 Task: In Heading Arial with underline. Font size of heading  '18'Font style of data Calibri. Font size of data  9Alignment of headline & data Align center. Fill color in heading,  RedFont color of data Black Apply border in Data No BorderIn the sheet  Budget Template Workbookbook
Action: Mouse moved to (1058, 129)
Screenshot: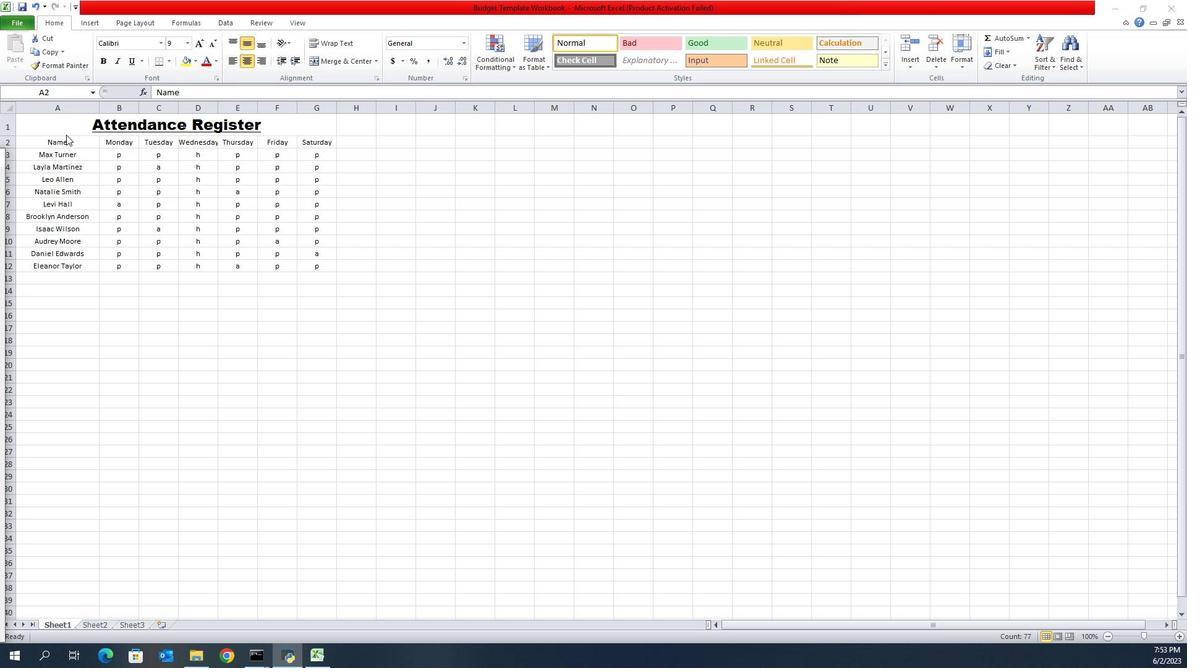 
Action: Mouse pressed left at (1058, 129)
Screenshot: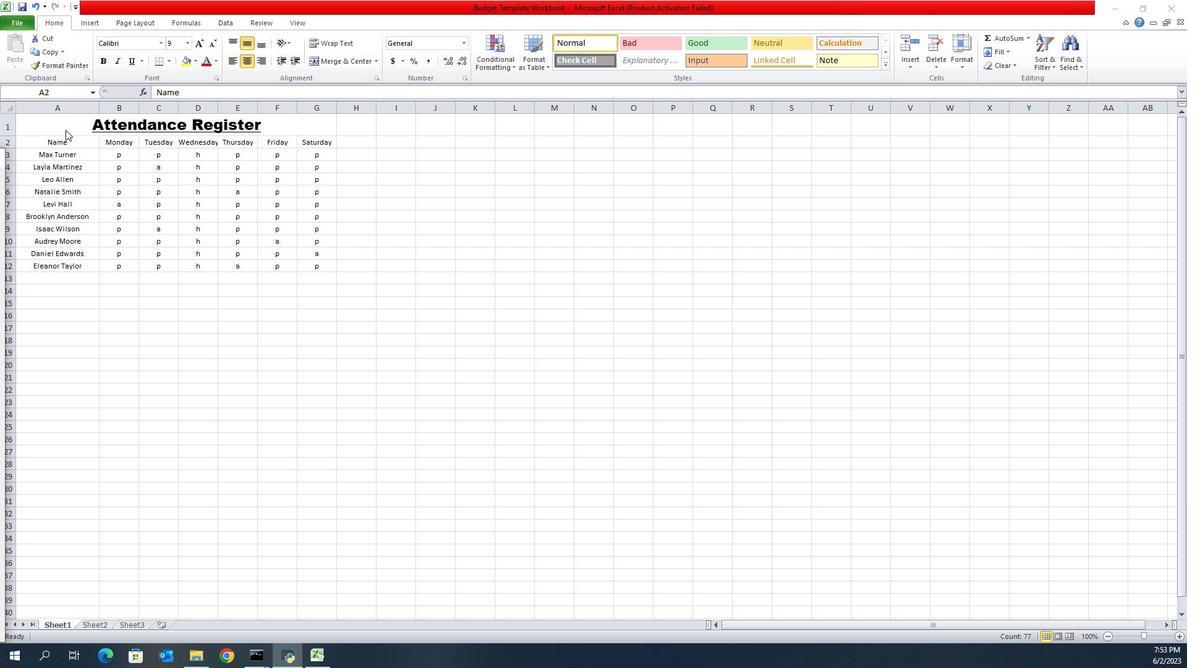 
Action: Mouse pressed left at (1058, 129)
Screenshot: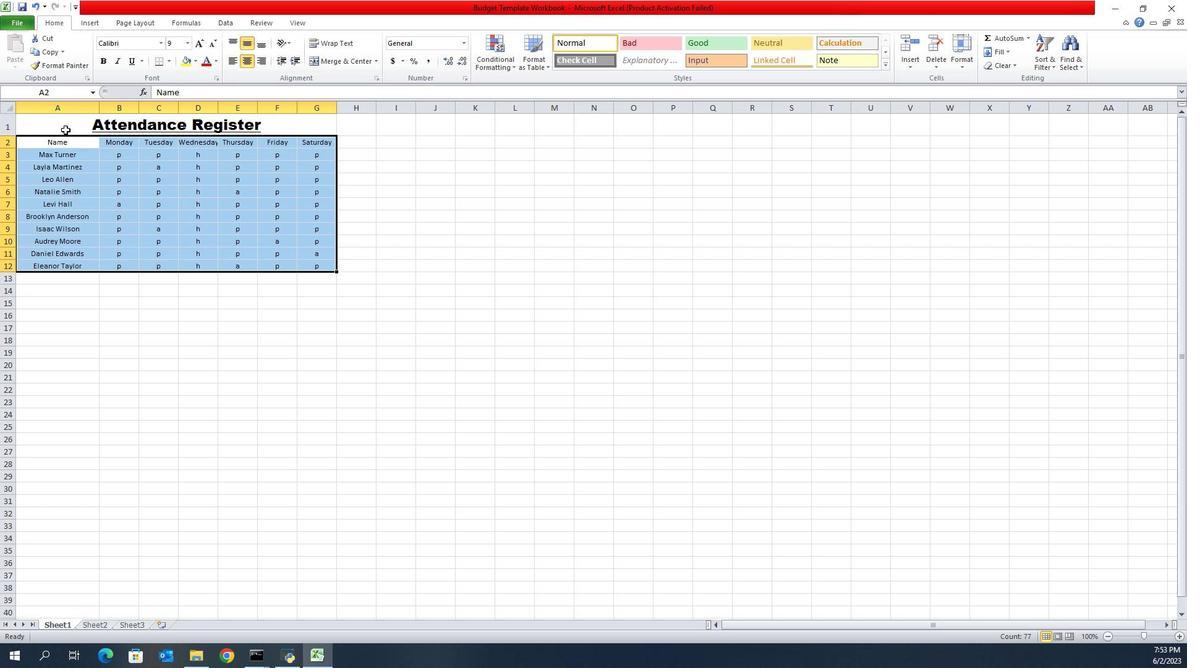
Action: Mouse moved to (1125, 43)
Screenshot: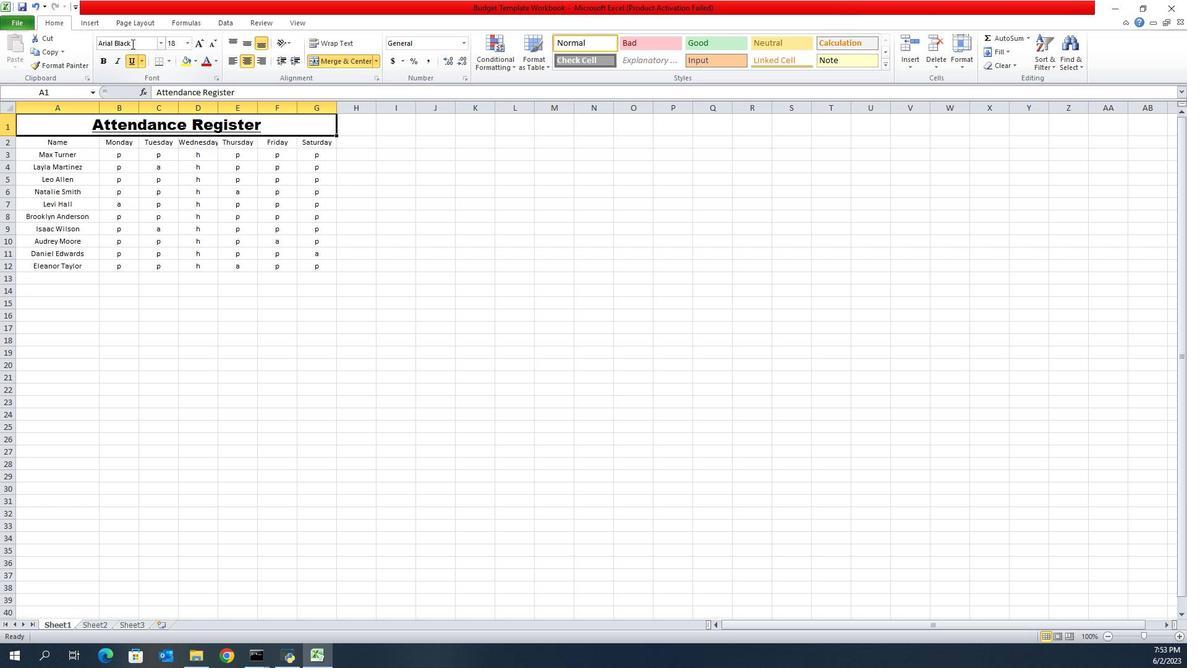 
Action: Mouse pressed left at (1125, 43)
Screenshot: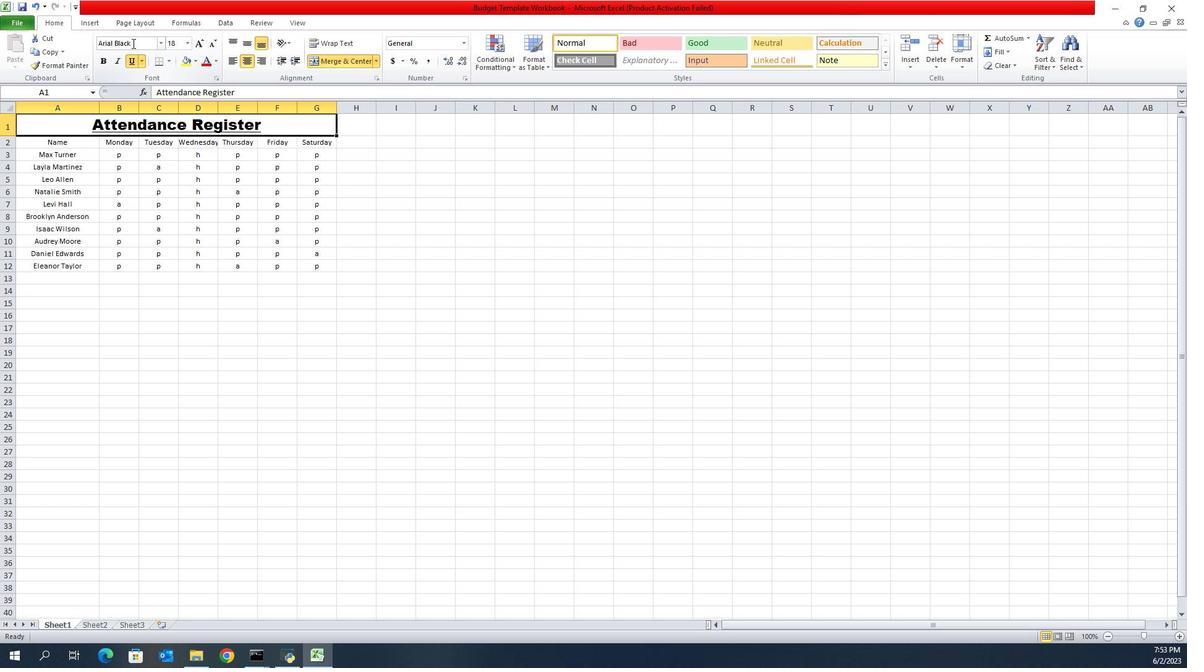 
Action: Key pressed <Key.shift>Arial<Key.enter>
Screenshot: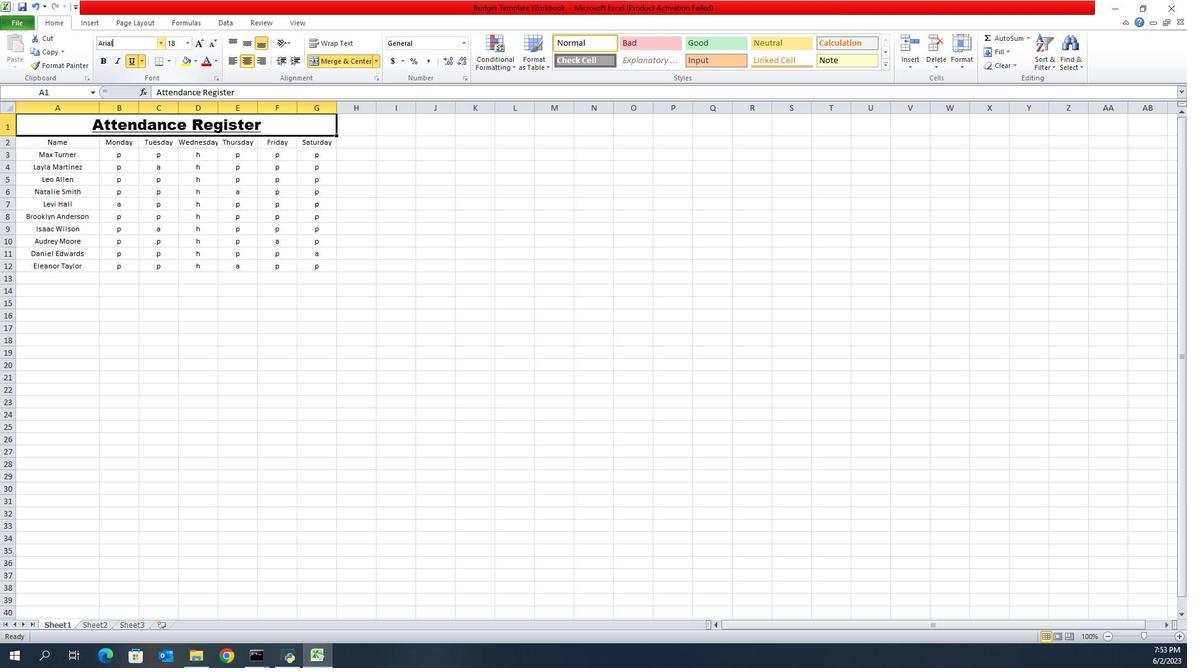 
Action: Mouse moved to (1067, 139)
Screenshot: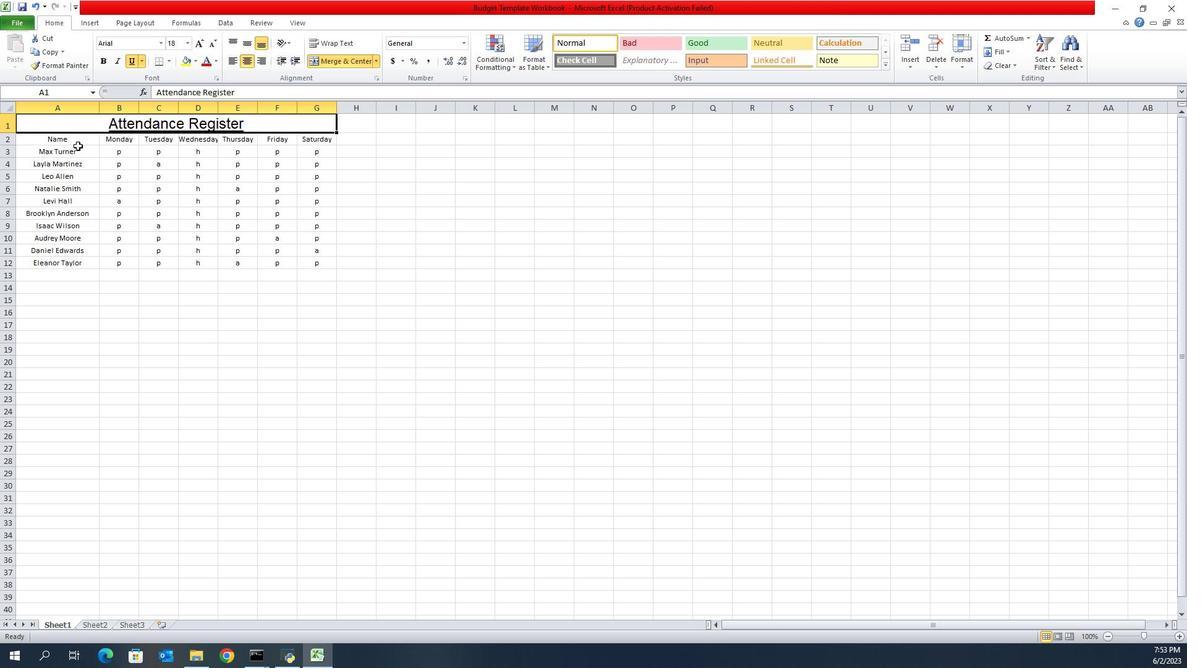 
Action: Mouse pressed left at (1067, 139)
Screenshot: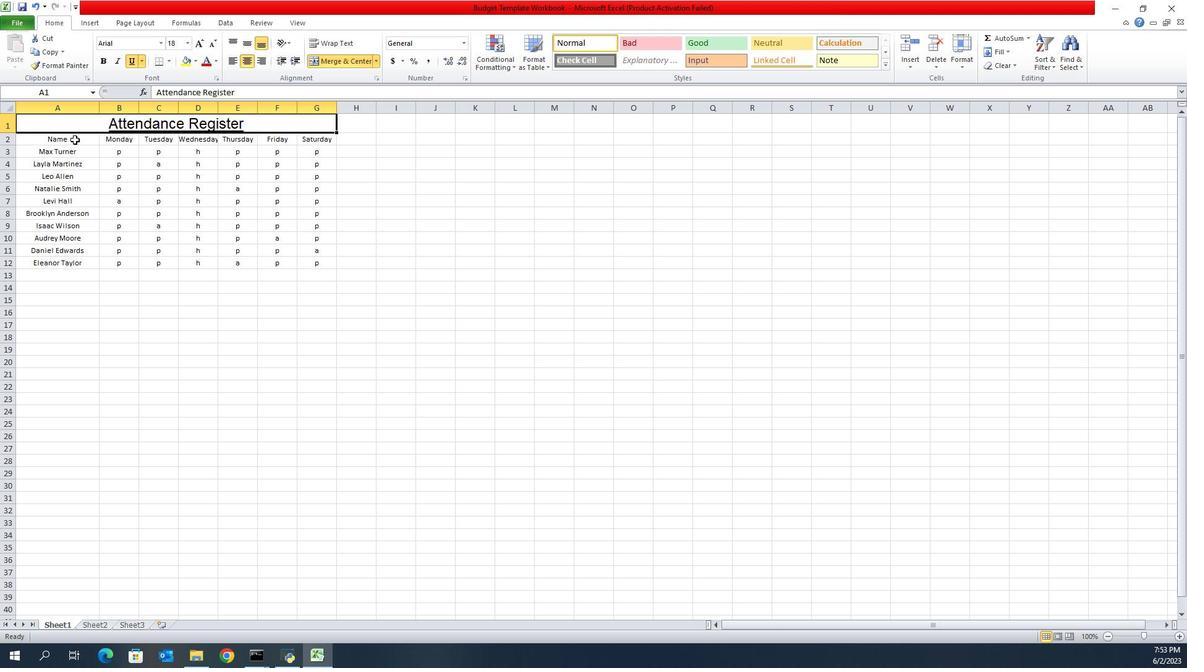 
Action: Mouse moved to (1059, 123)
Screenshot: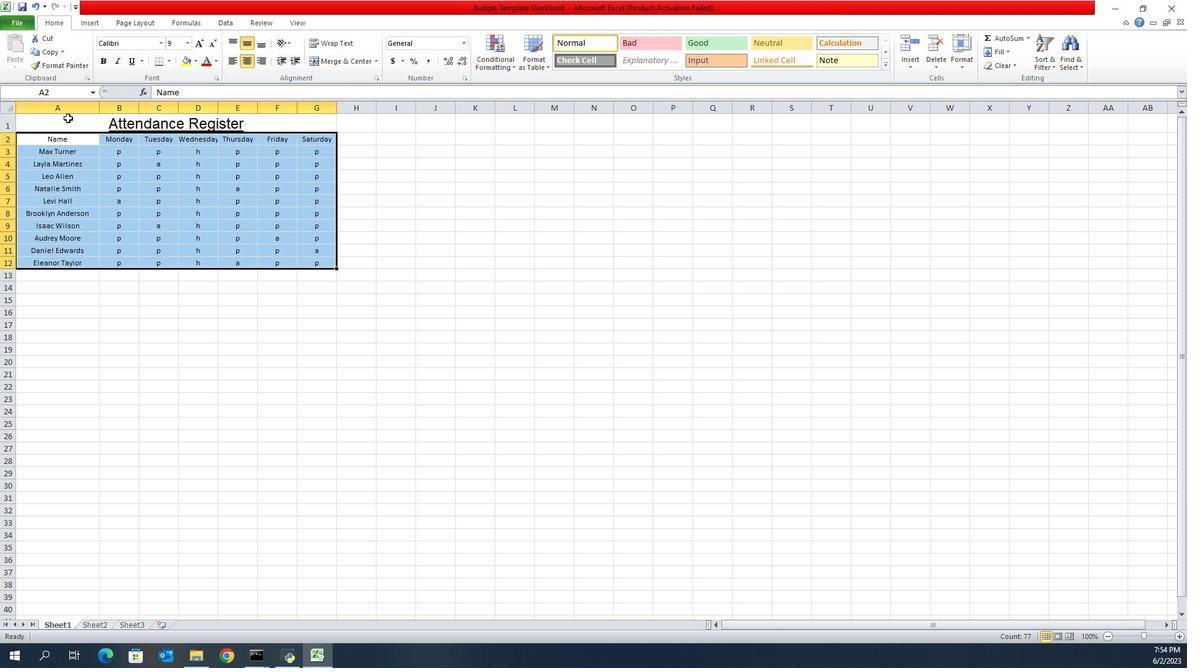 
Action: Mouse pressed left at (1059, 123)
Screenshot: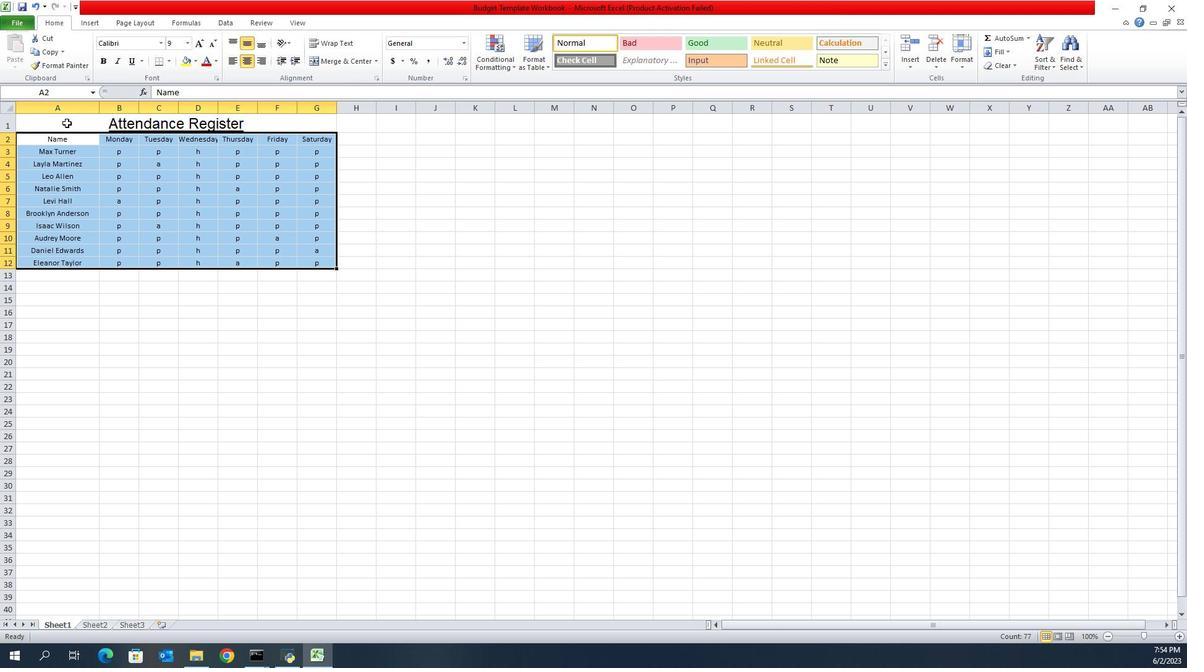 
Action: Mouse moved to (1198, 66)
Screenshot: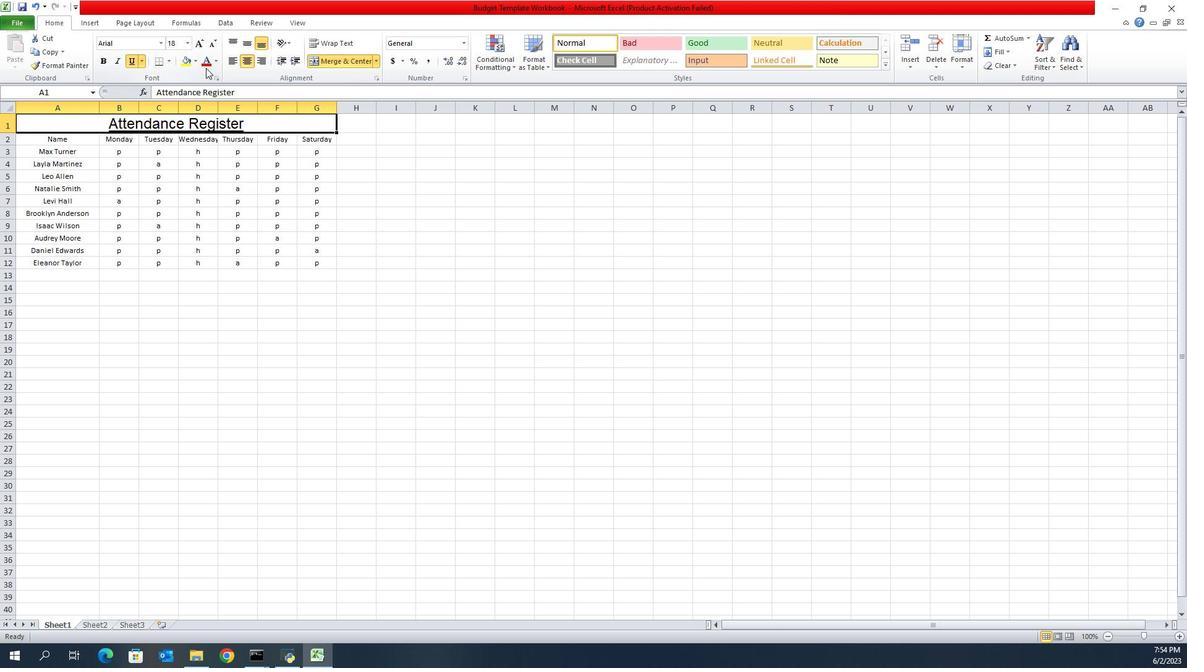 
Action: Mouse pressed left at (1198, 66)
Screenshot: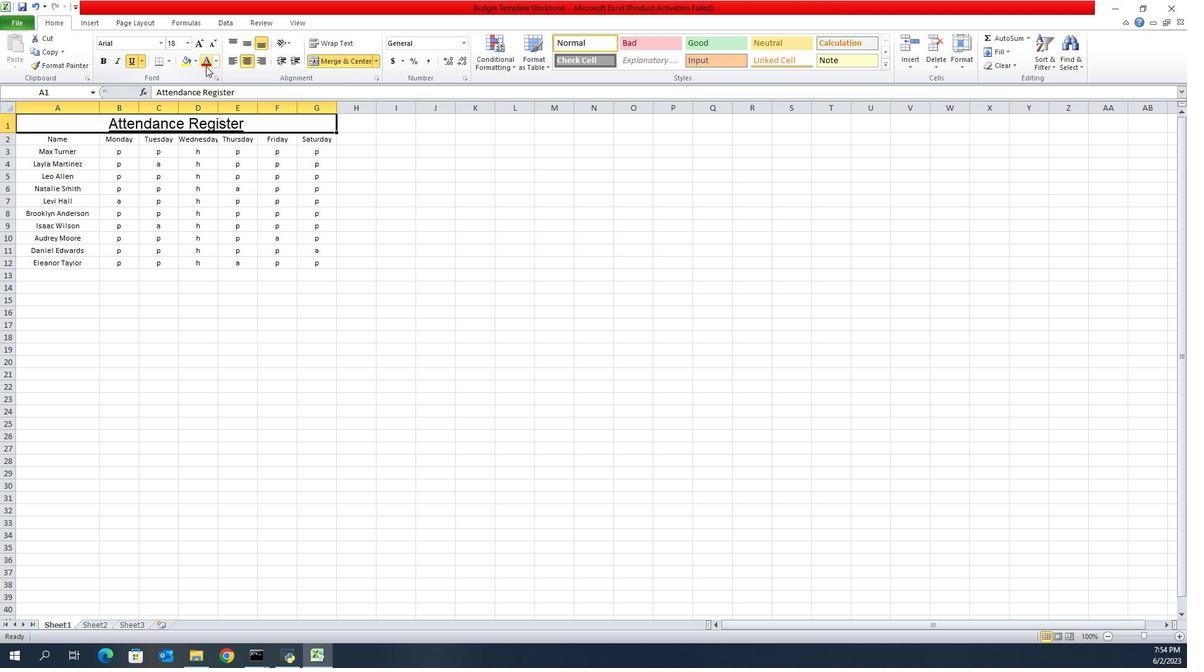 
Action: Mouse moved to (1048, 137)
Screenshot: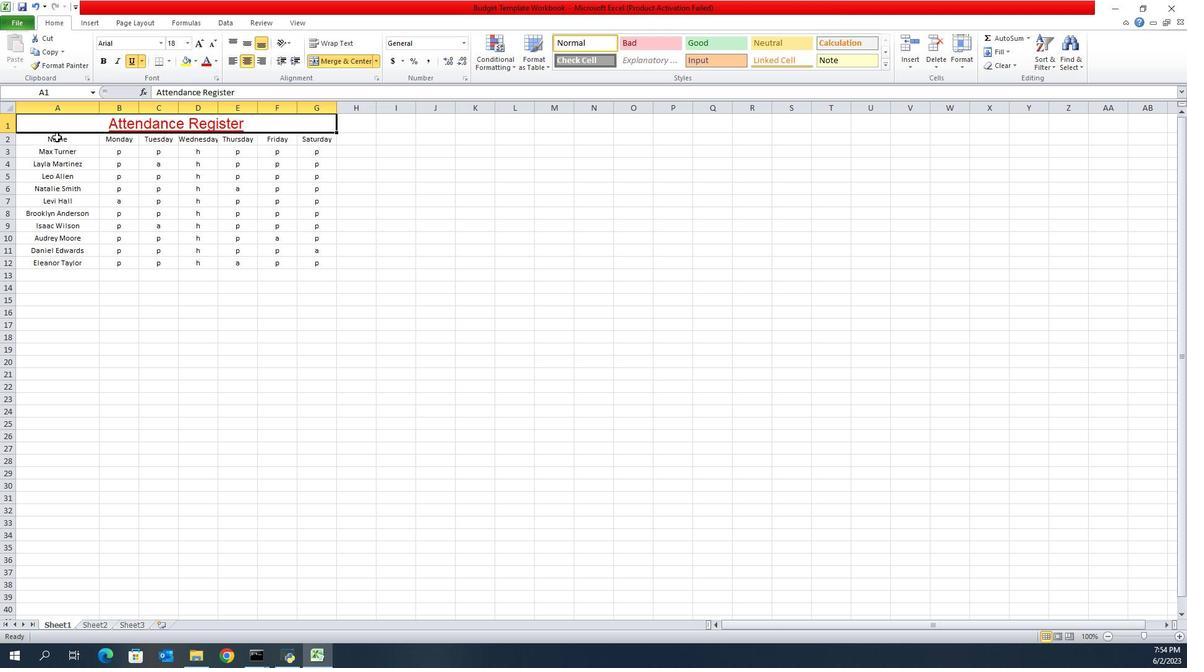 
Action: Mouse pressed left at (1048, 137)
Screenshot: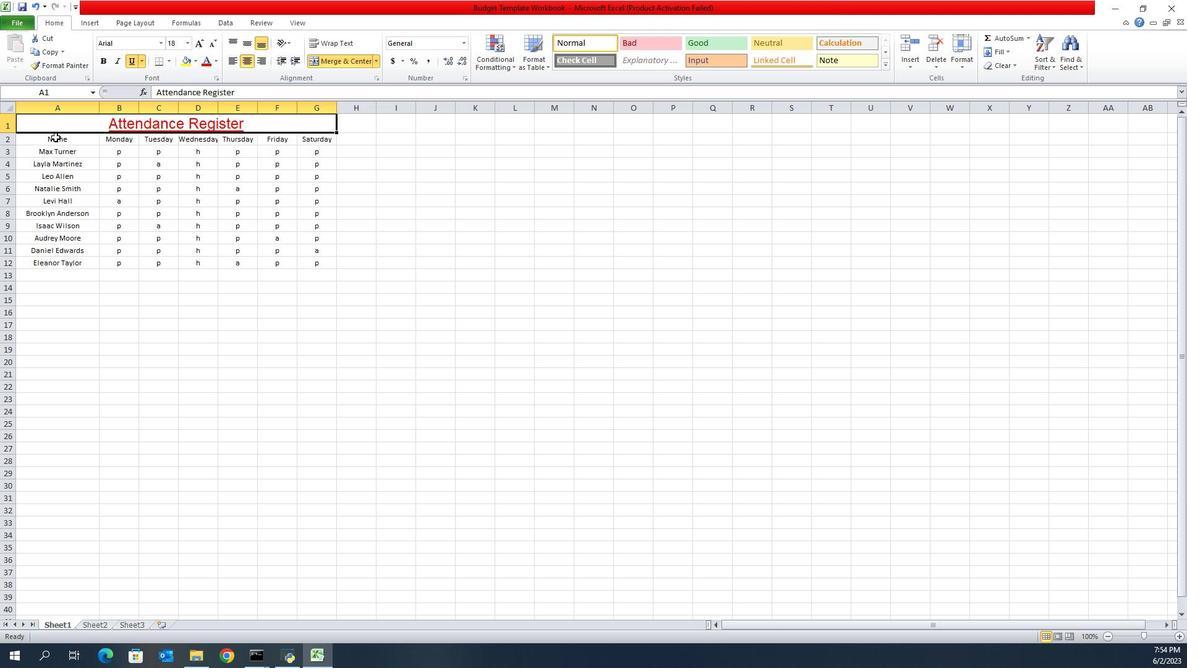 
Action: Mouse moved to (1163, 60)
Screenshot: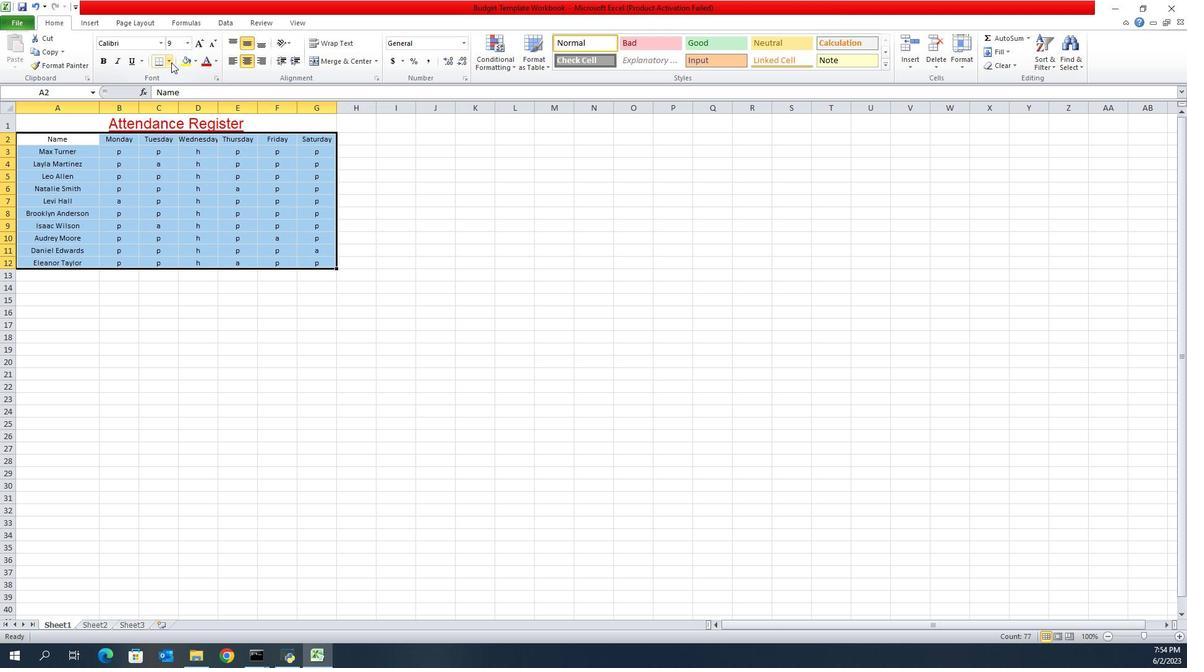 
Action: Mouse pressed left at (1163, 60)
Screenshot: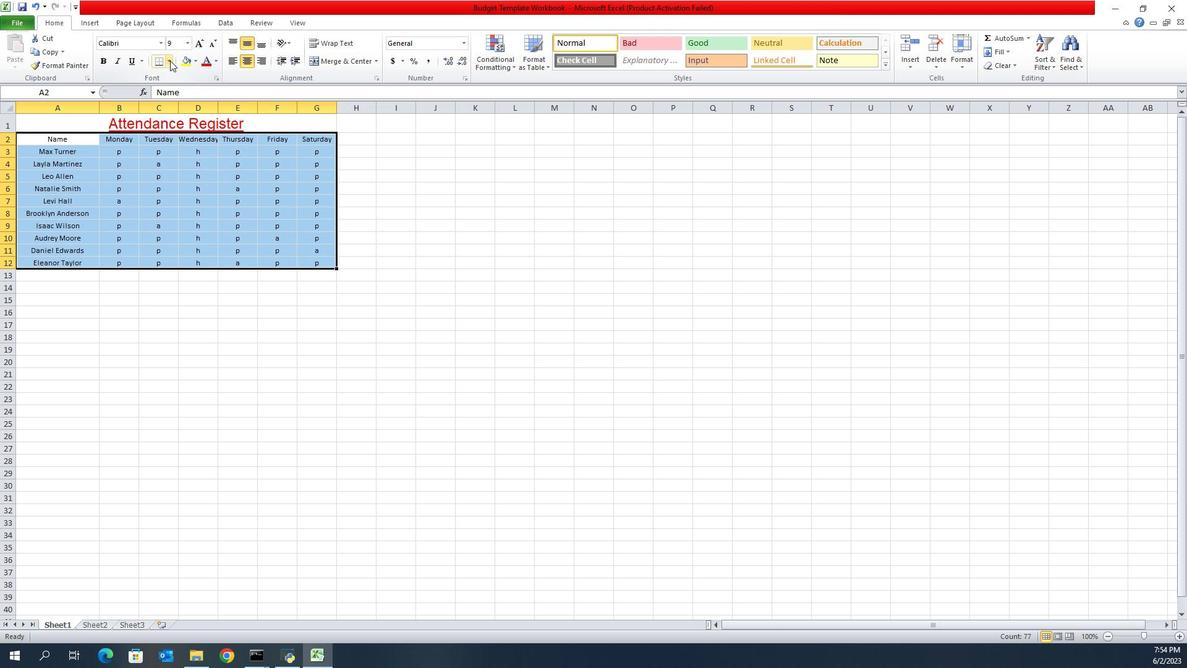 
Action: Mouse moved to (1184, 162)
Screenshot: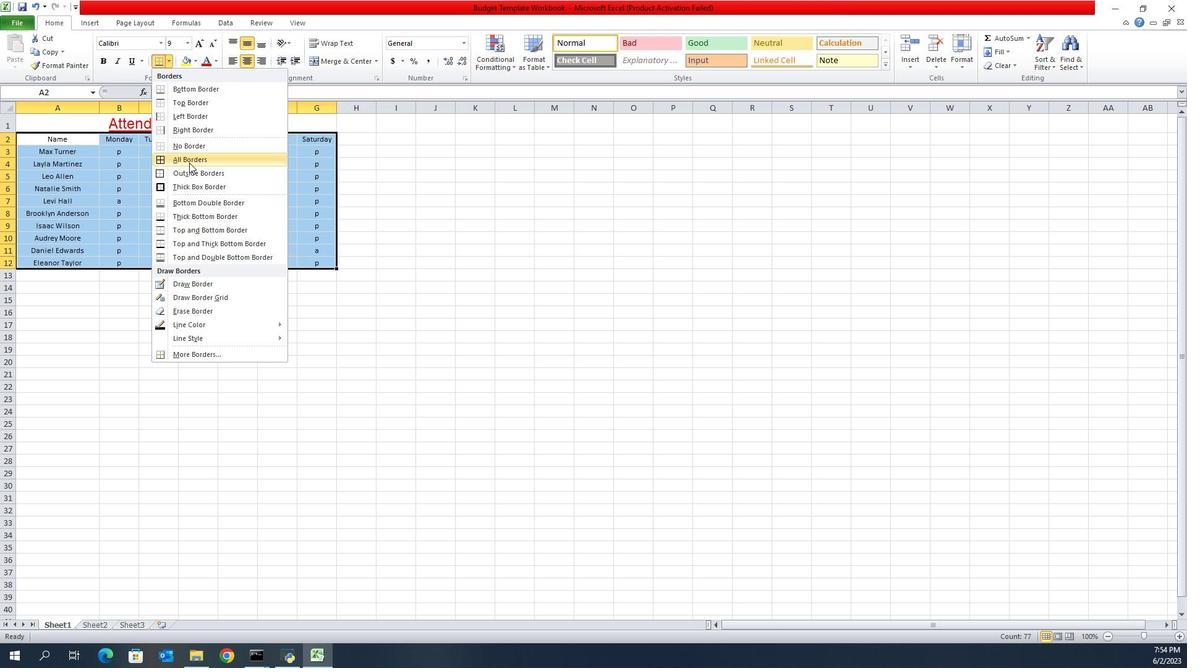 
Action: Mouse pressed left at (1184, 162)
Screenshot: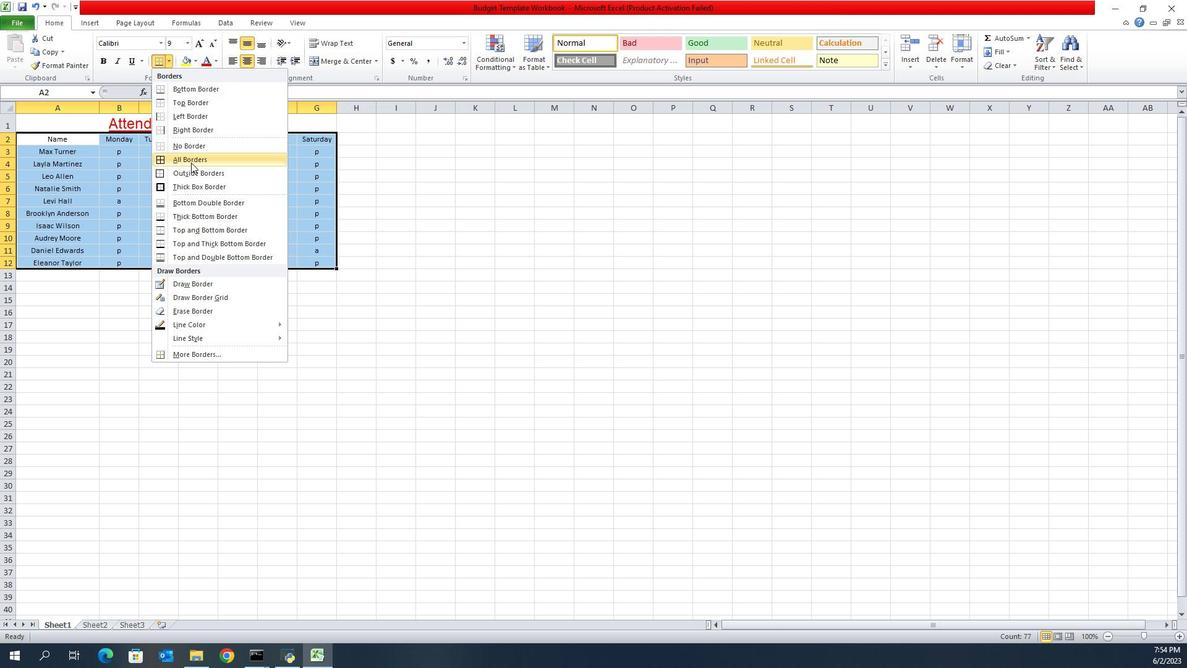
Action: Key pressed ctrl+S
Screenshot: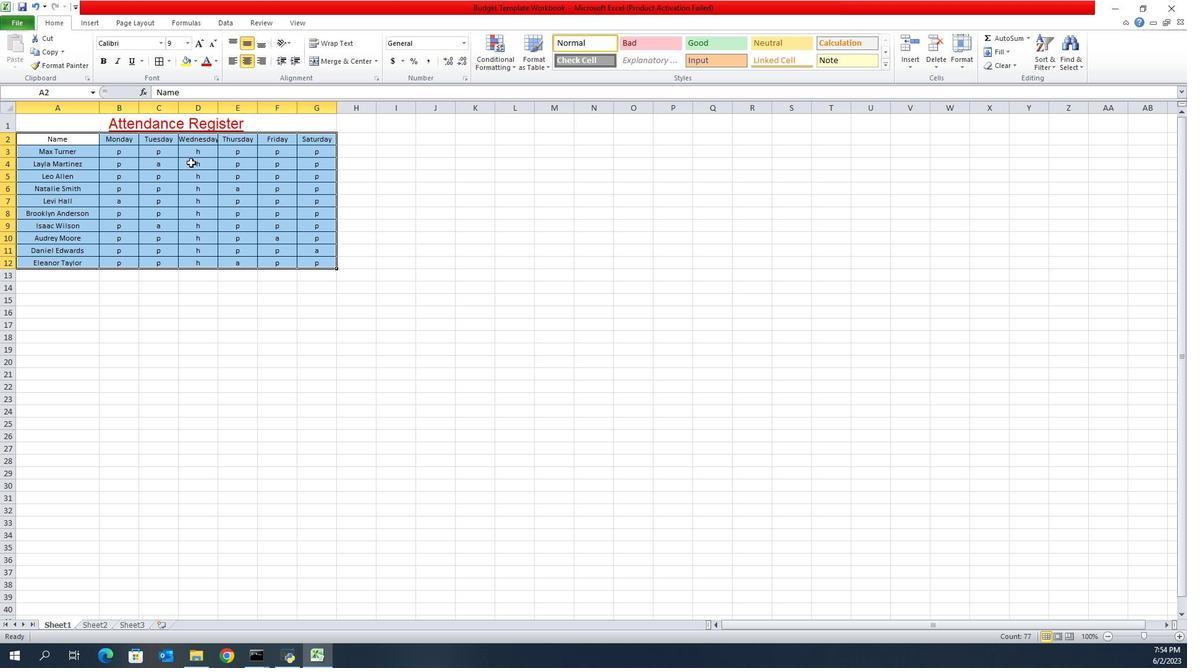 
